 Task: Add the task  Integrate a new online platform for online language learning to the section DevOps Dynamo in the project ArcticForge and add a Due Date to the respective task as 2023/07/27
Action: Mouse moved to (67, 323)
Screenshot: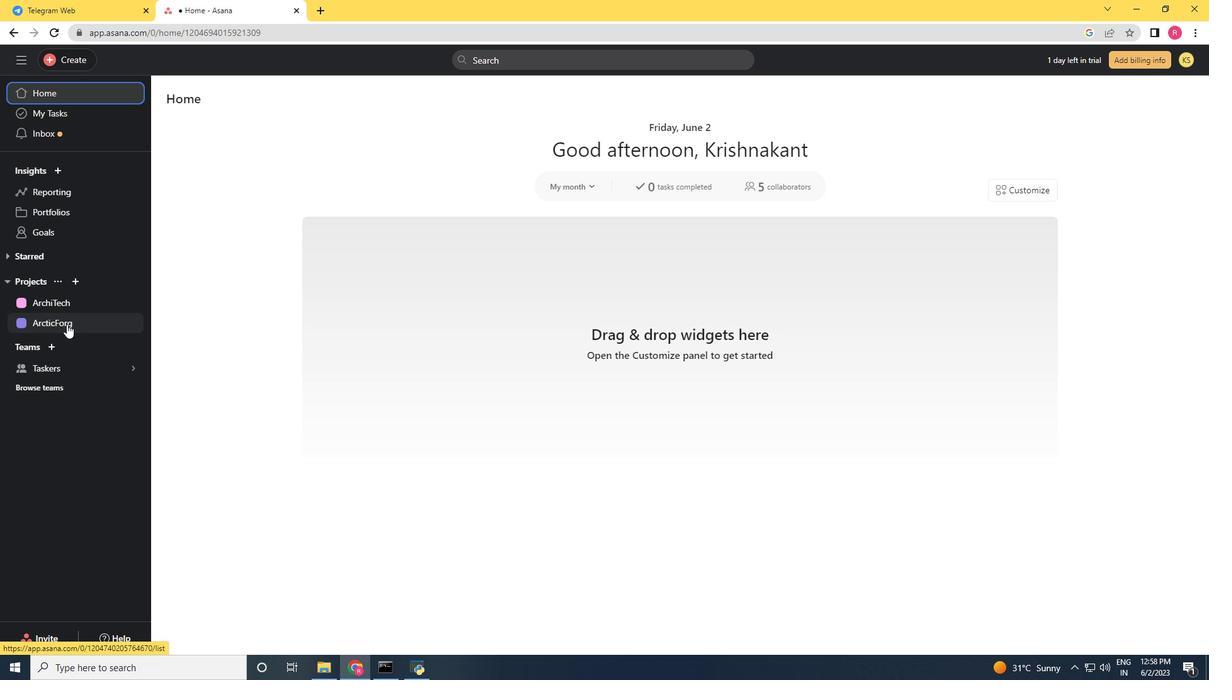 
Action: Mouse pressed left at (67, 323)
Screenshot: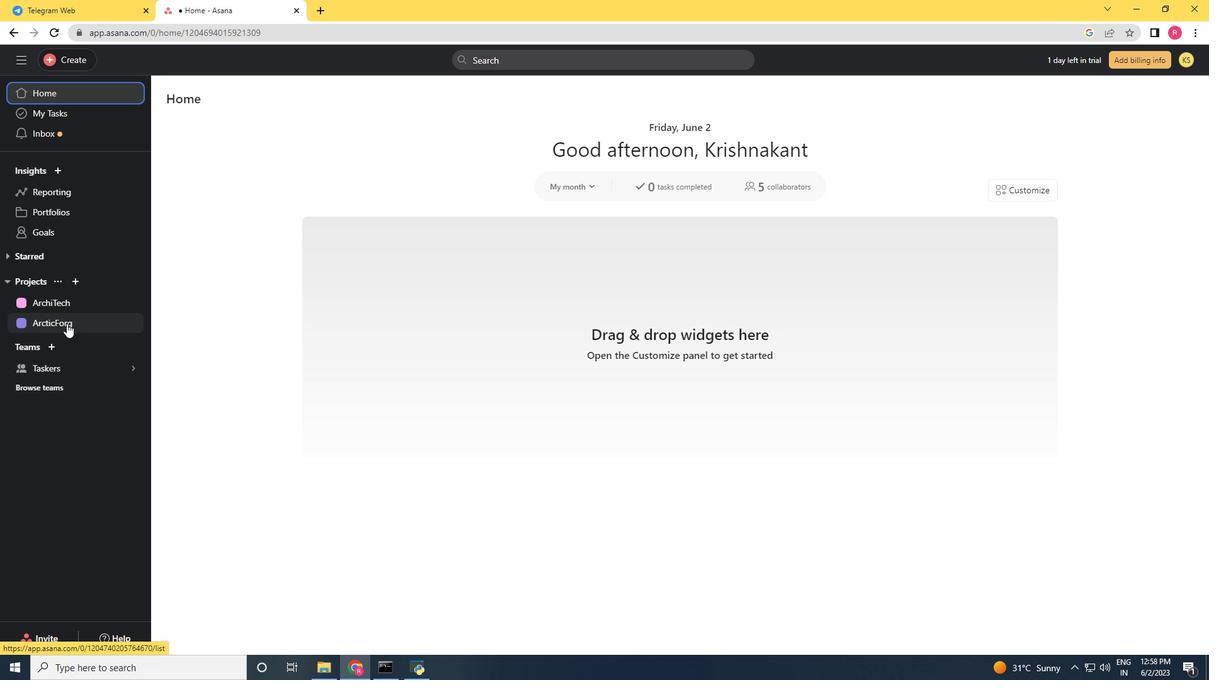 
Action: Mouse moved to (737, 403)
Screenshot: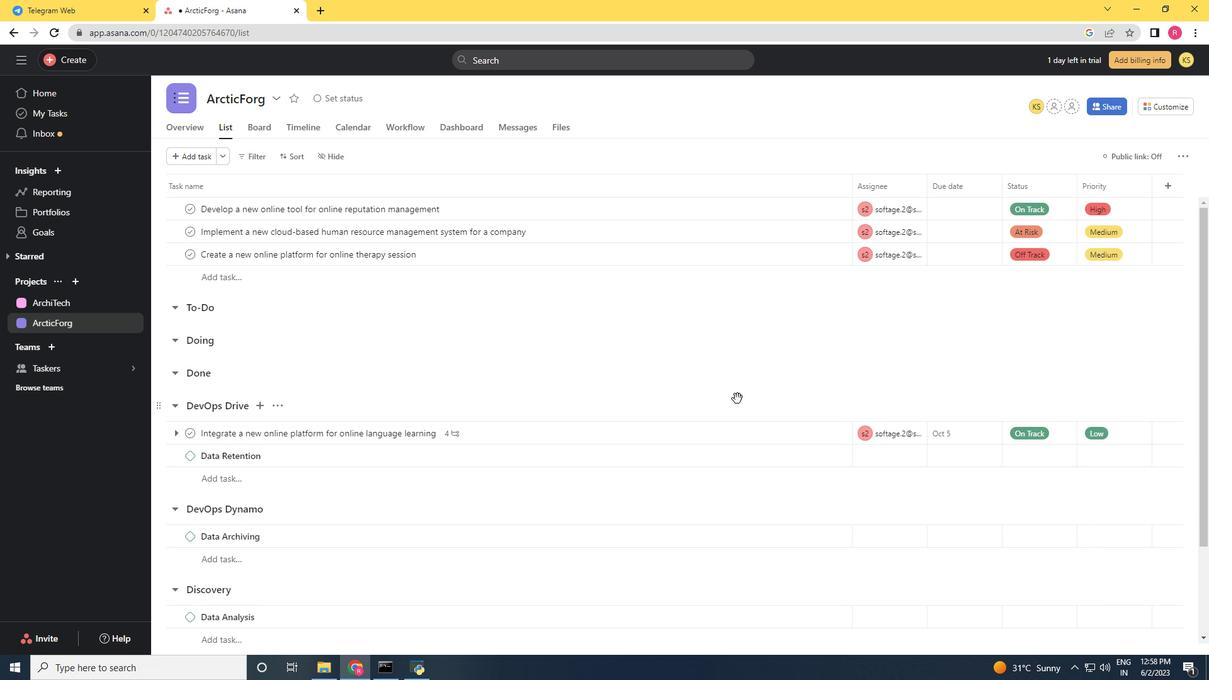 
Action: Mouse scrolled (737, 398) with delta (0, 0)
Screenshot: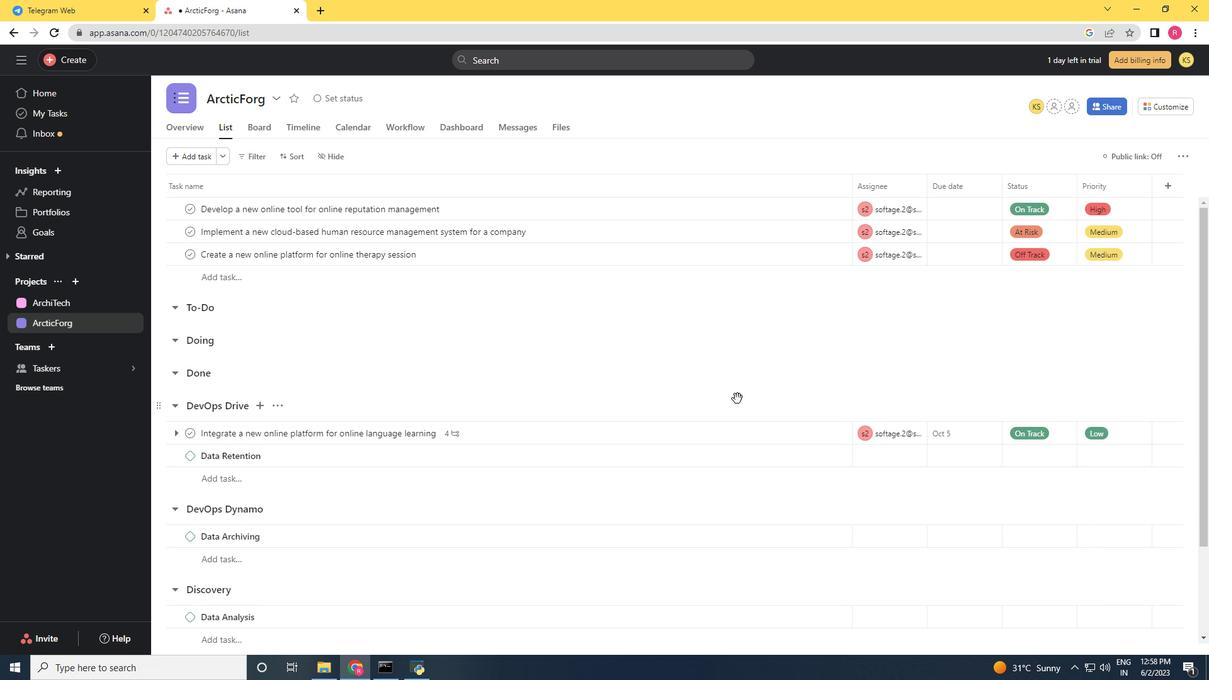 
Action: Mouse moved to (737, 407)
Screenshot: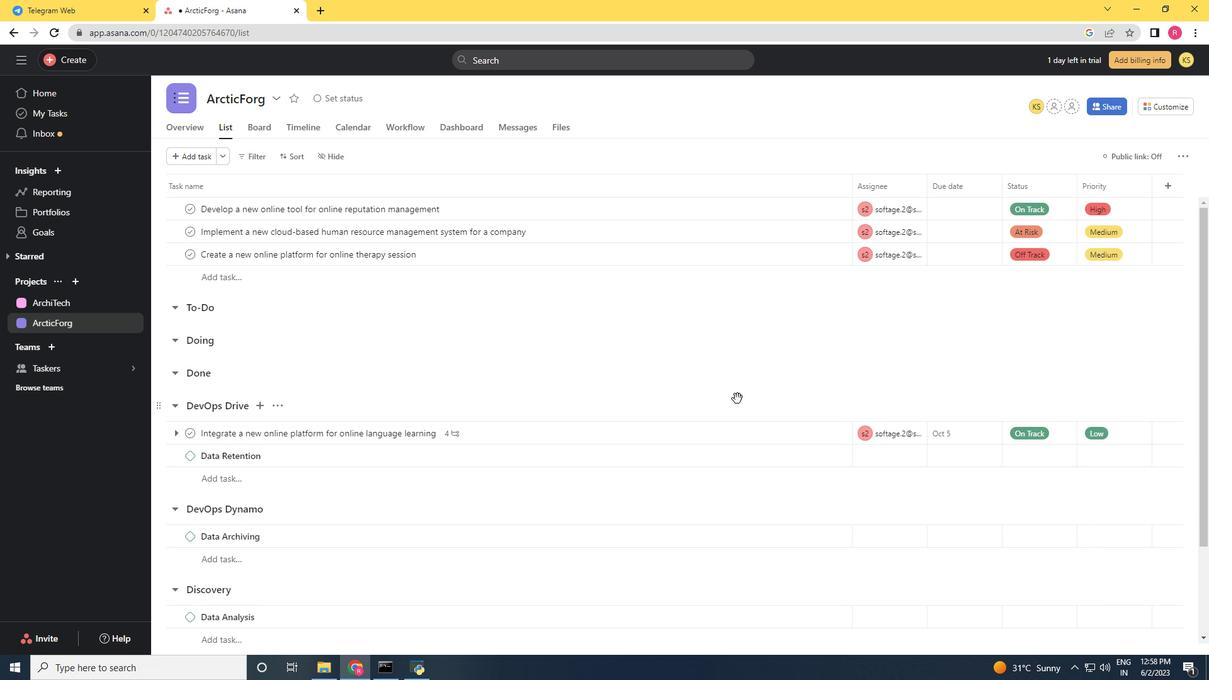 
Action: Mouse scrolled (737, 402) with delta (0, 0)
Screenshot: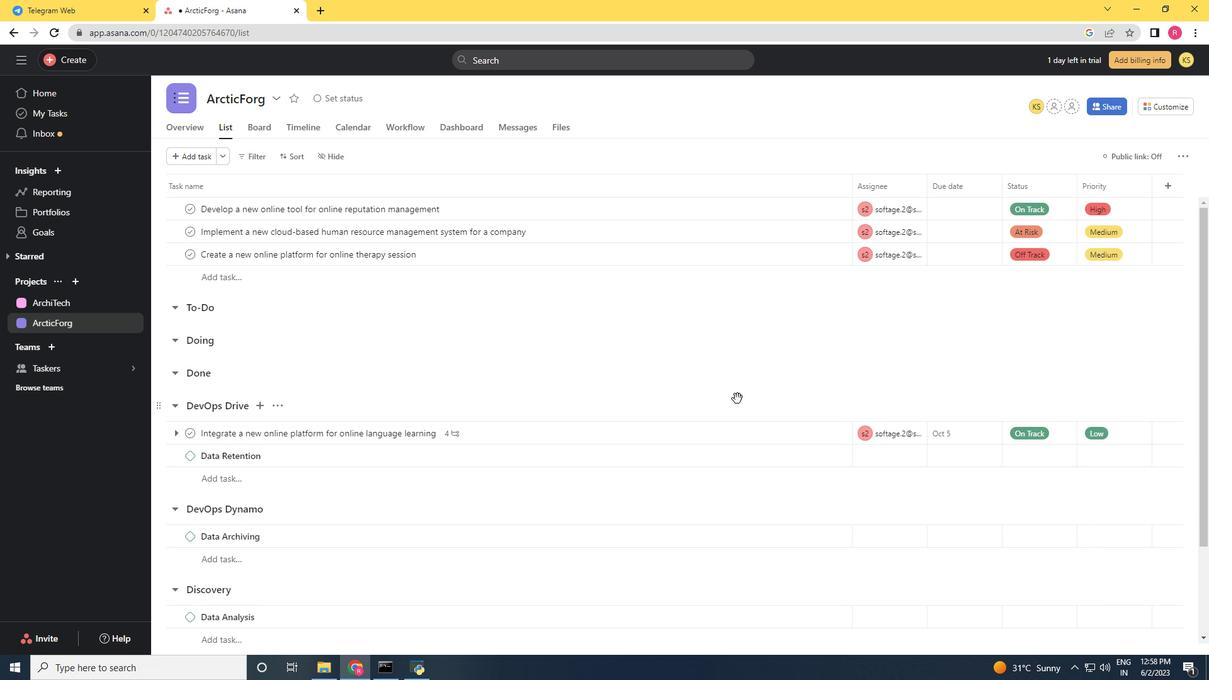 
Action: Mouse moved to (815, 321)
Screenshot: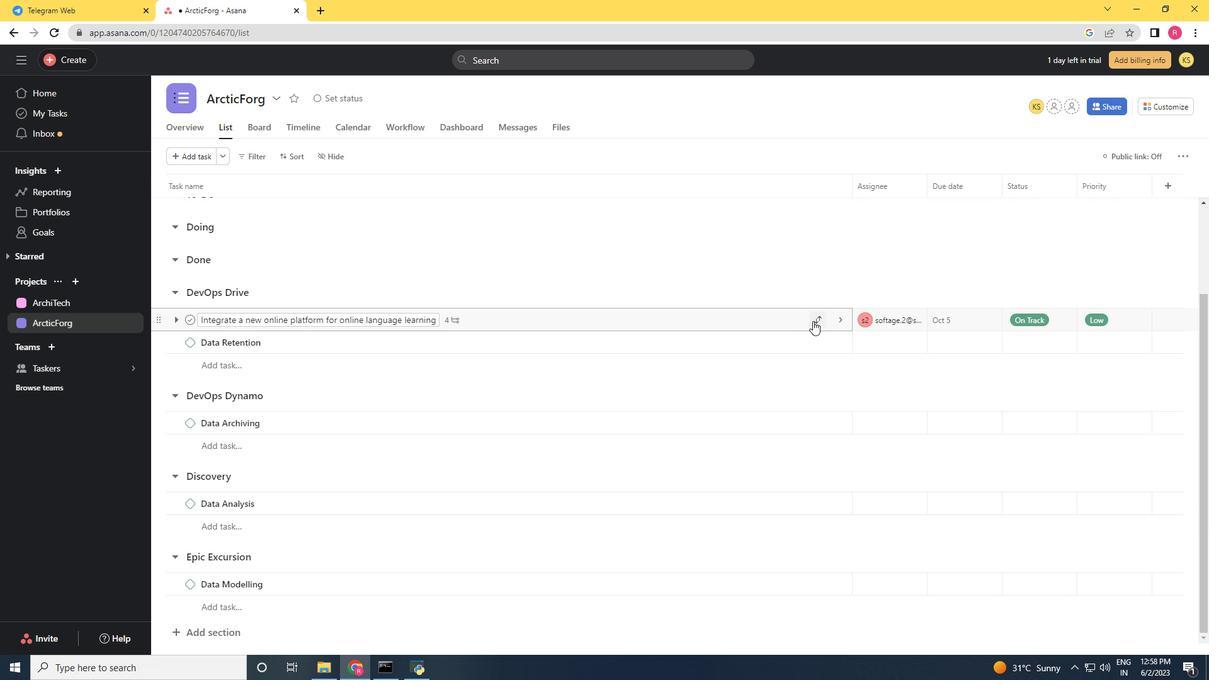 
Action: Mouse pressed left at (815, 321)
Screenshot: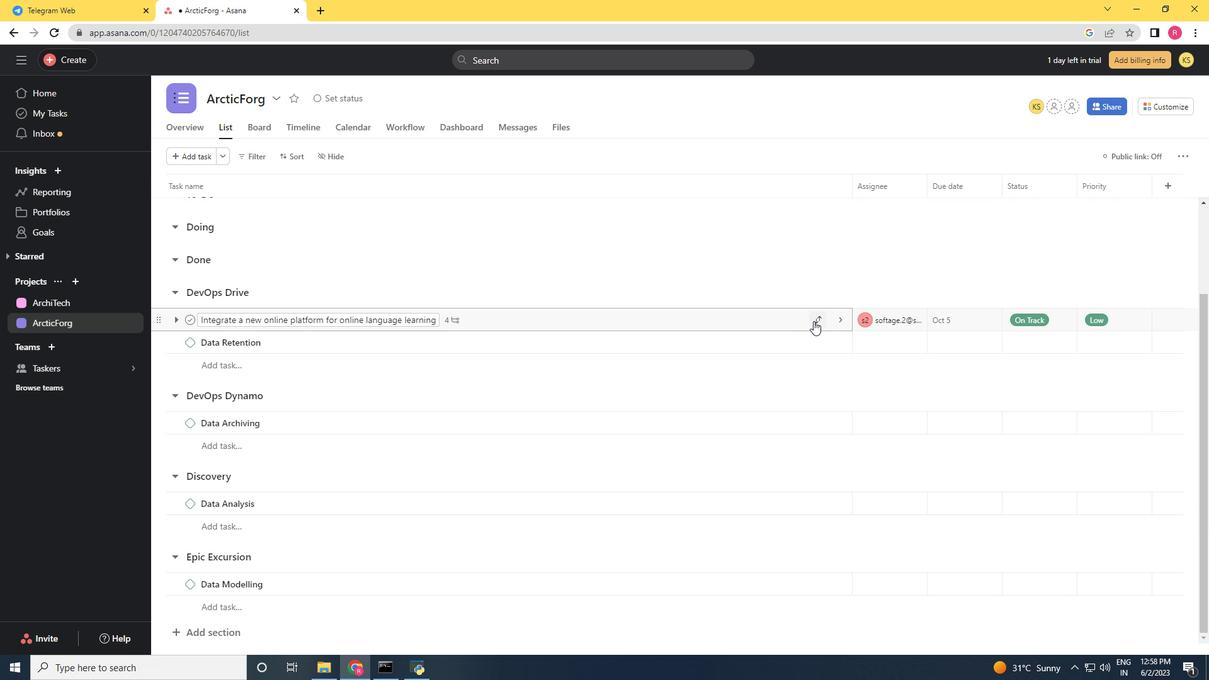 
Action: Mouse moved to (821, 334)
Screenshot: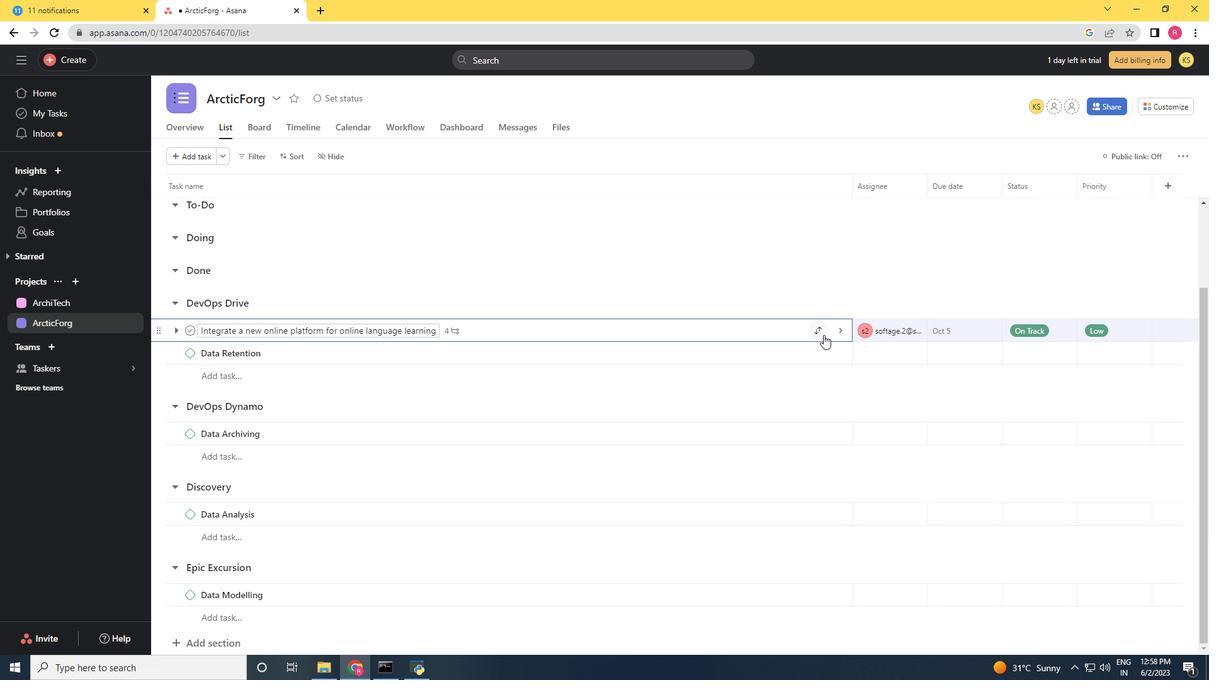 
Action: Mouse pressed left at (821, 334)
Screenshot: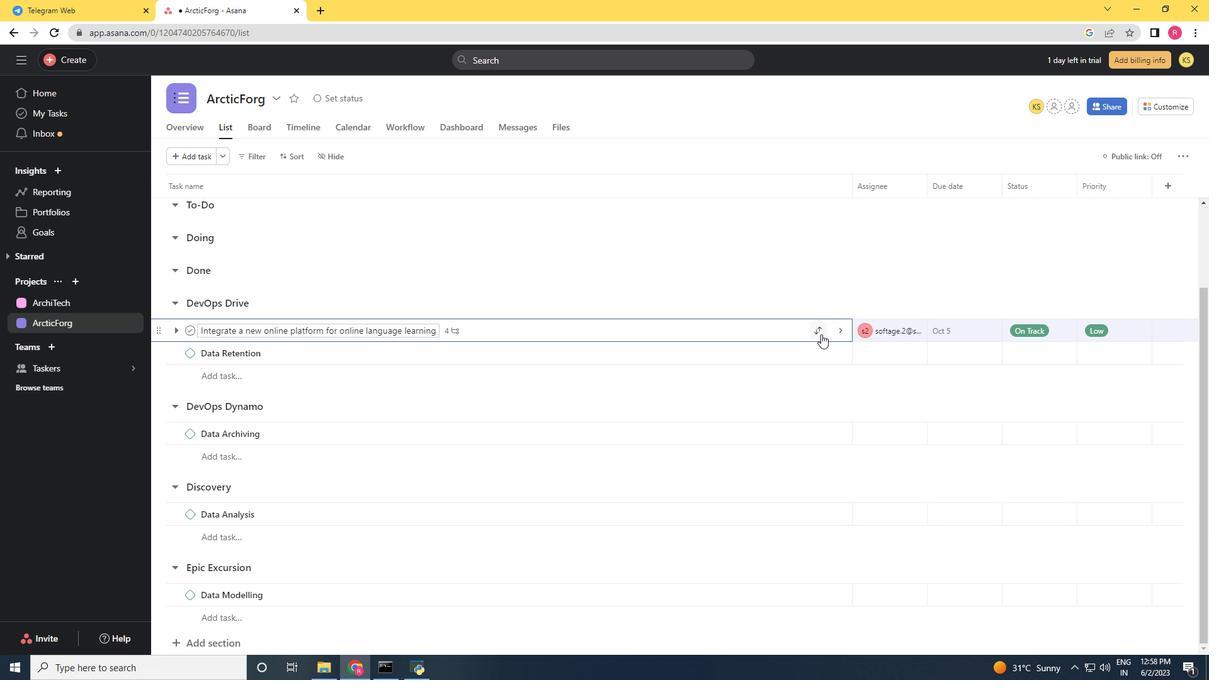 
Action: Mouse moved to (784, 498)
Screenshot: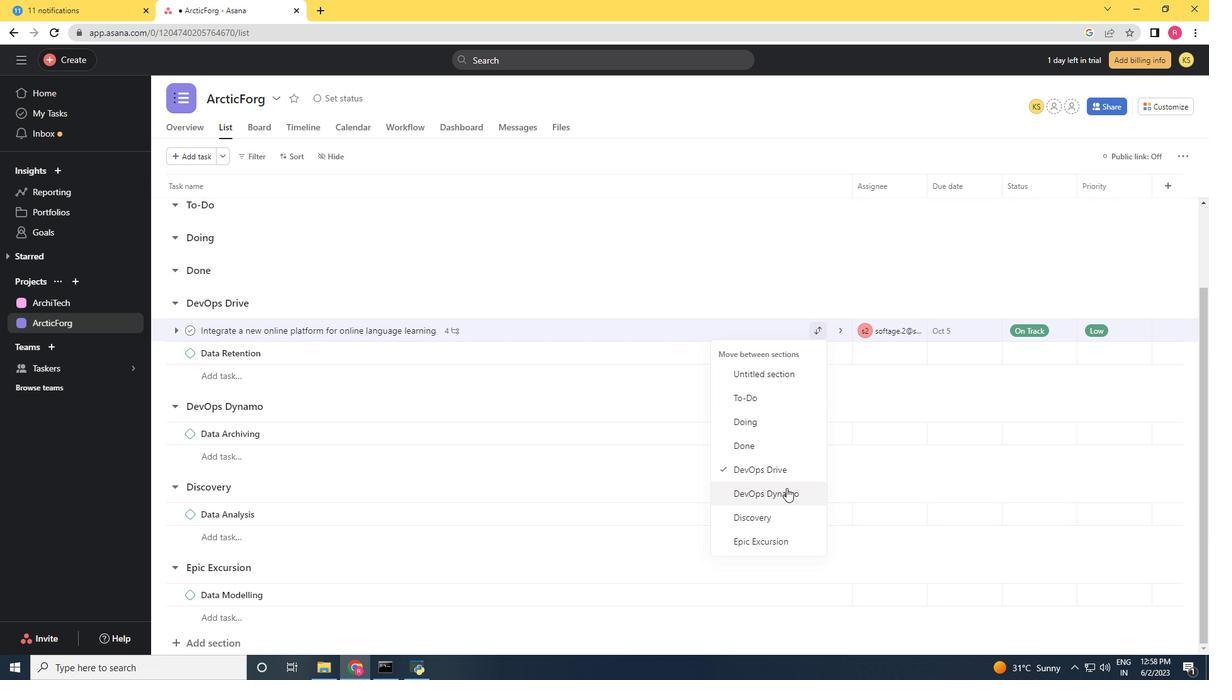 
Action: Mouse pressed left at (784, 498)
Screenshot: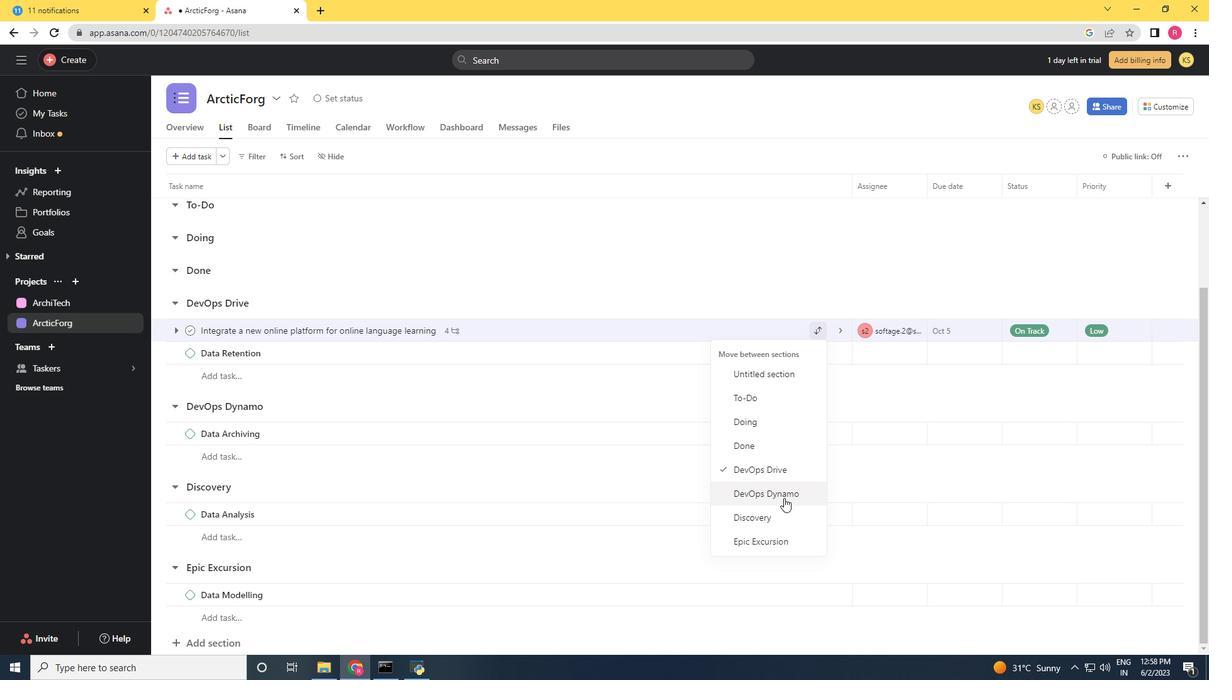 
Action: Mouse moved to (674, 449)
Screenshot: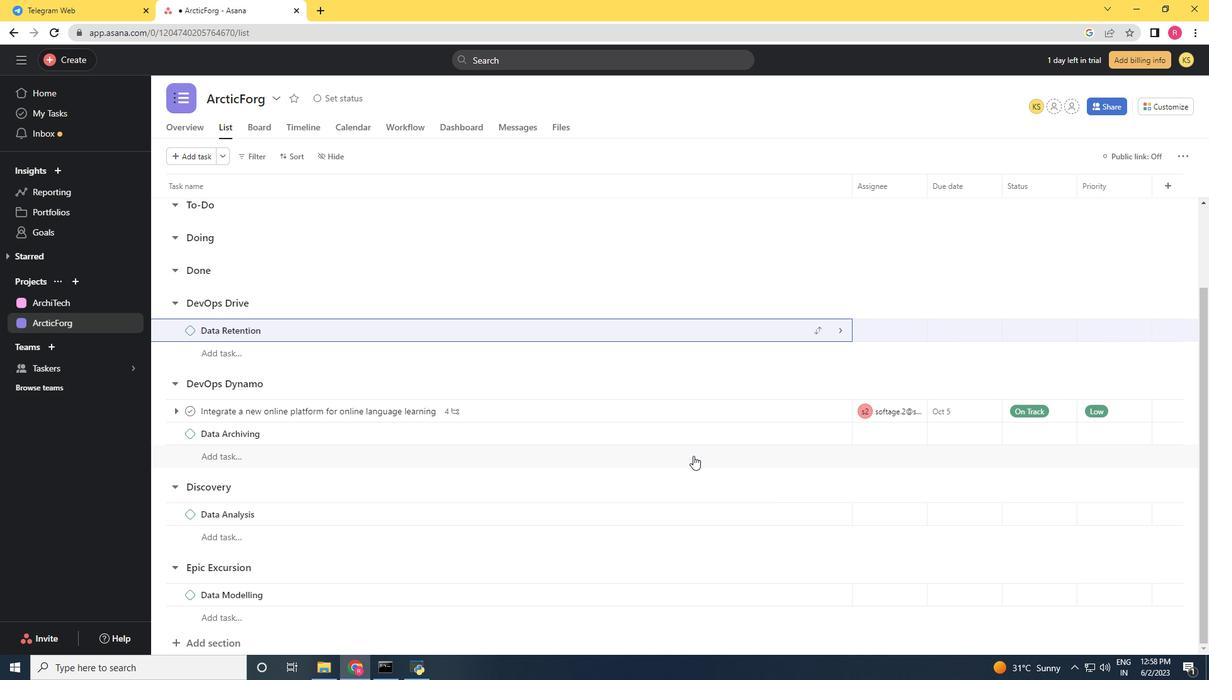 
Action: Mouse scrolled (674, 448) with delta (0, 0)
Screenshot: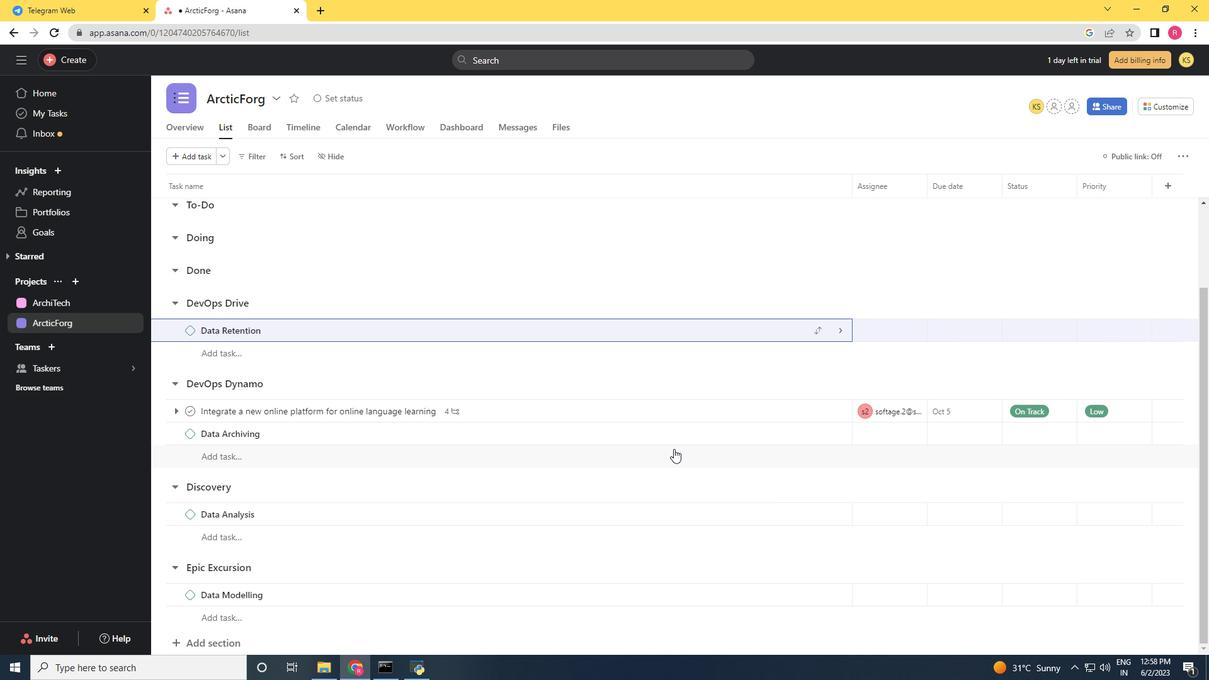 
Action: Mouse scrolled (674, 448) with delta (0, 0)
Screenshot: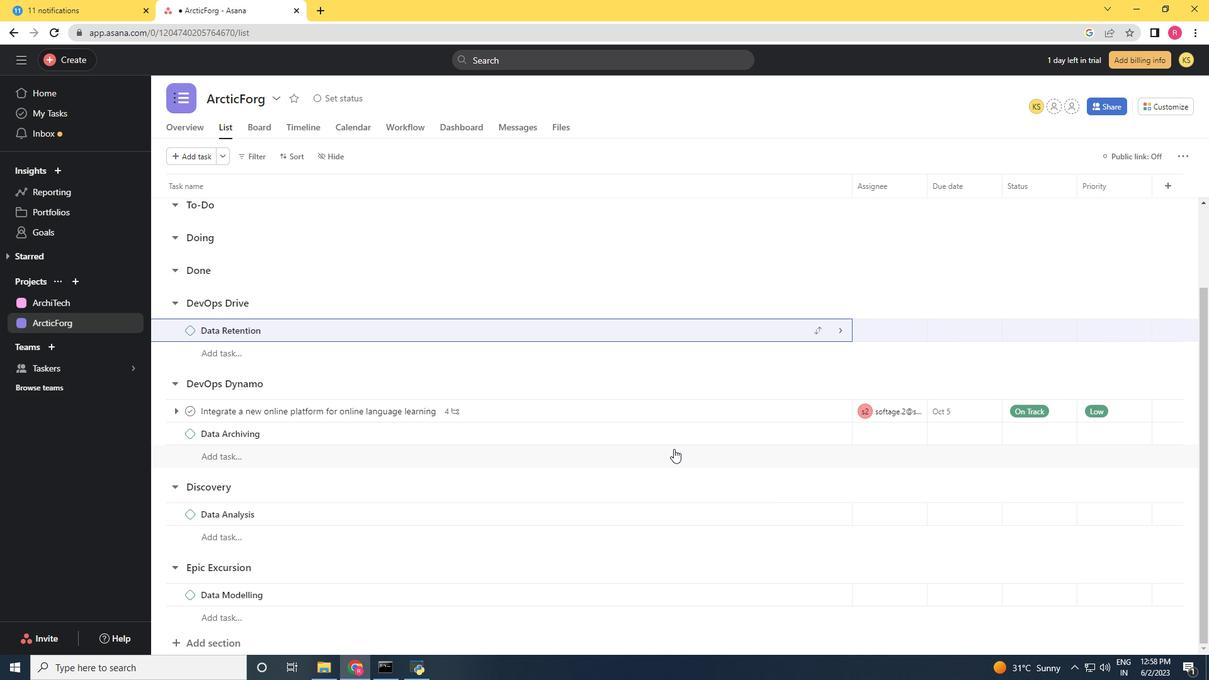 
Action: Mouse moved to (654, 419)
Screenshot: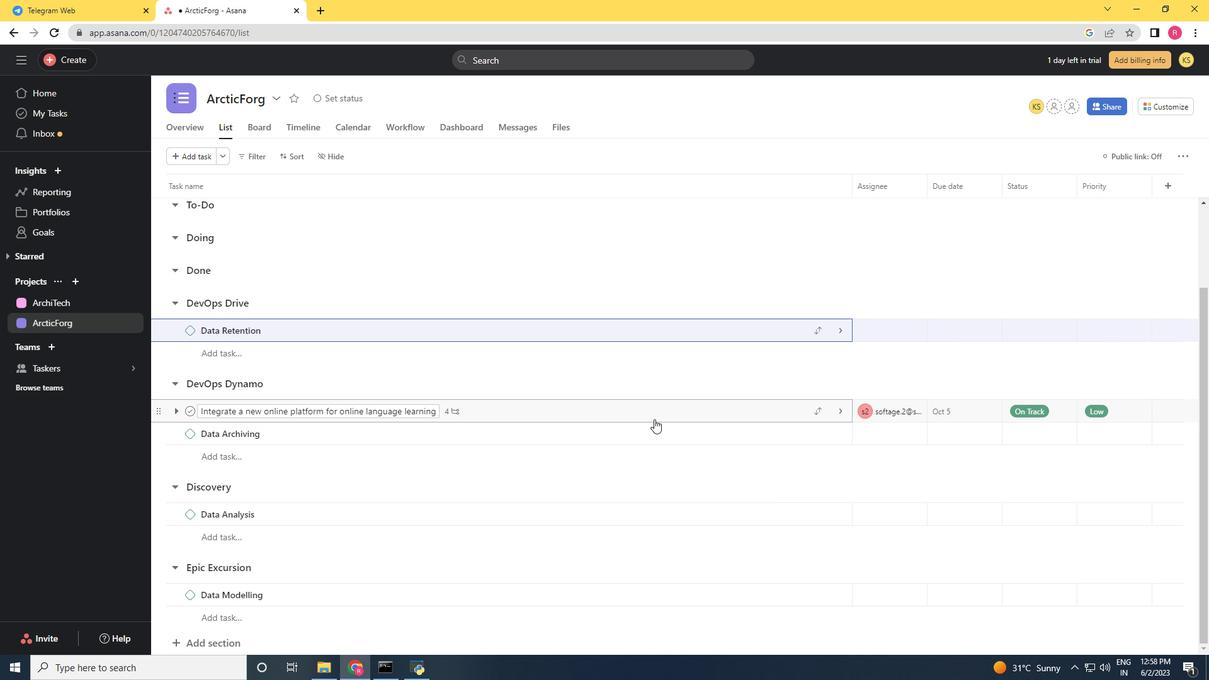 
Action: Mouse pressed left at (654, 419)
Screenshot: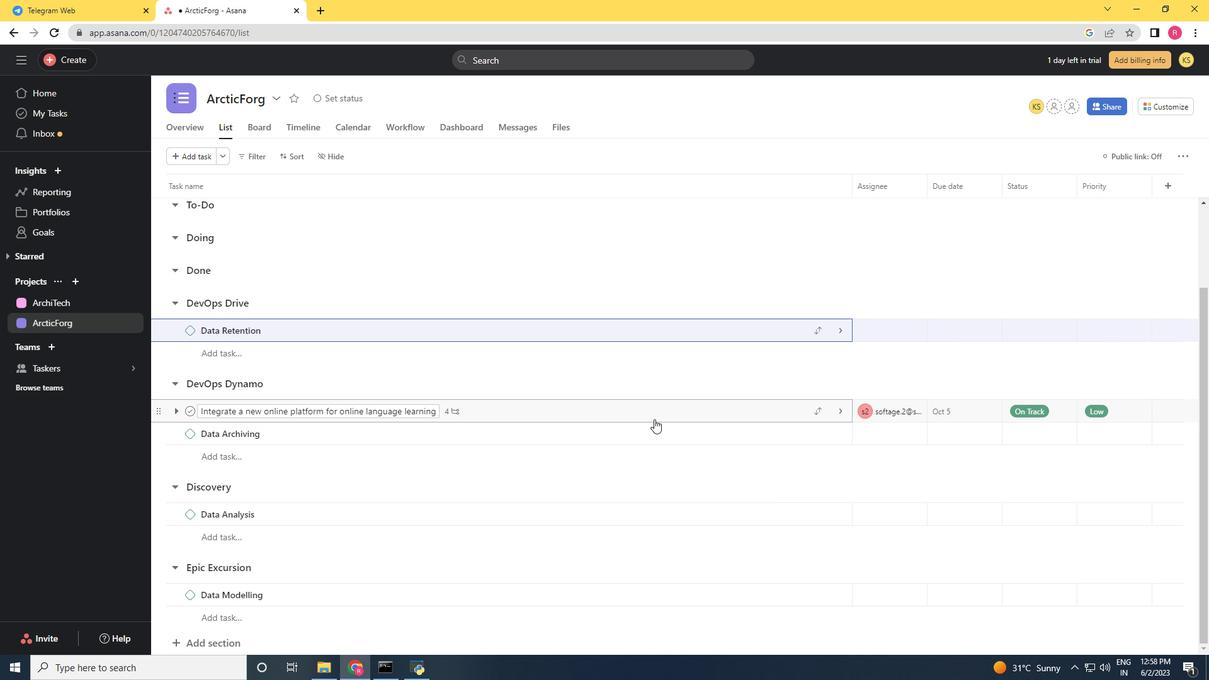 
Action: Mouse moved to (923, 274)
Screenshot: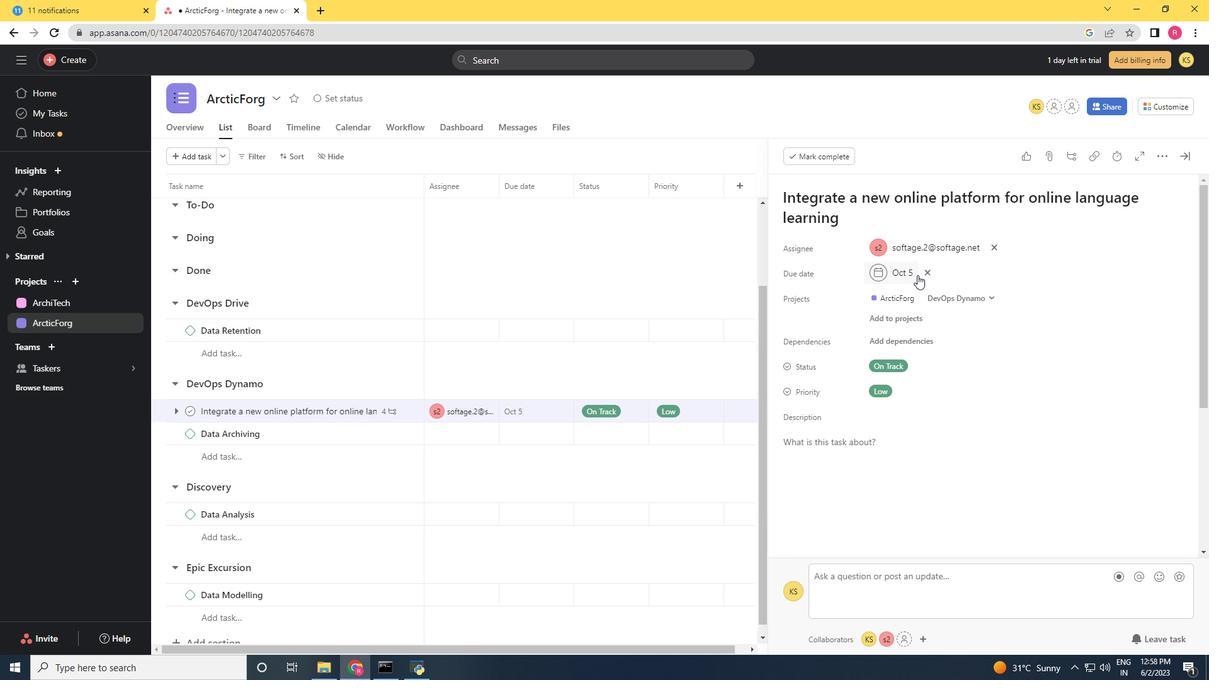 
Action: Mouse pressed left at (923, 274)
Screenshot: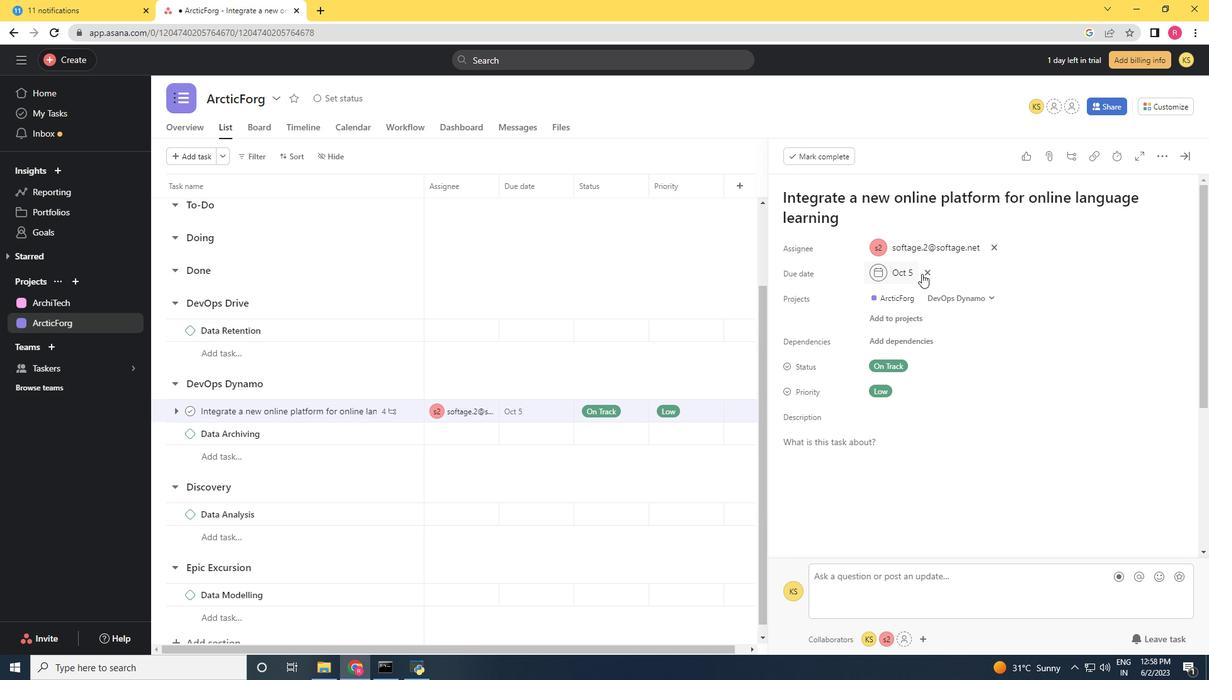 
Action: Mouse moved to (875, 276)
Screenshot: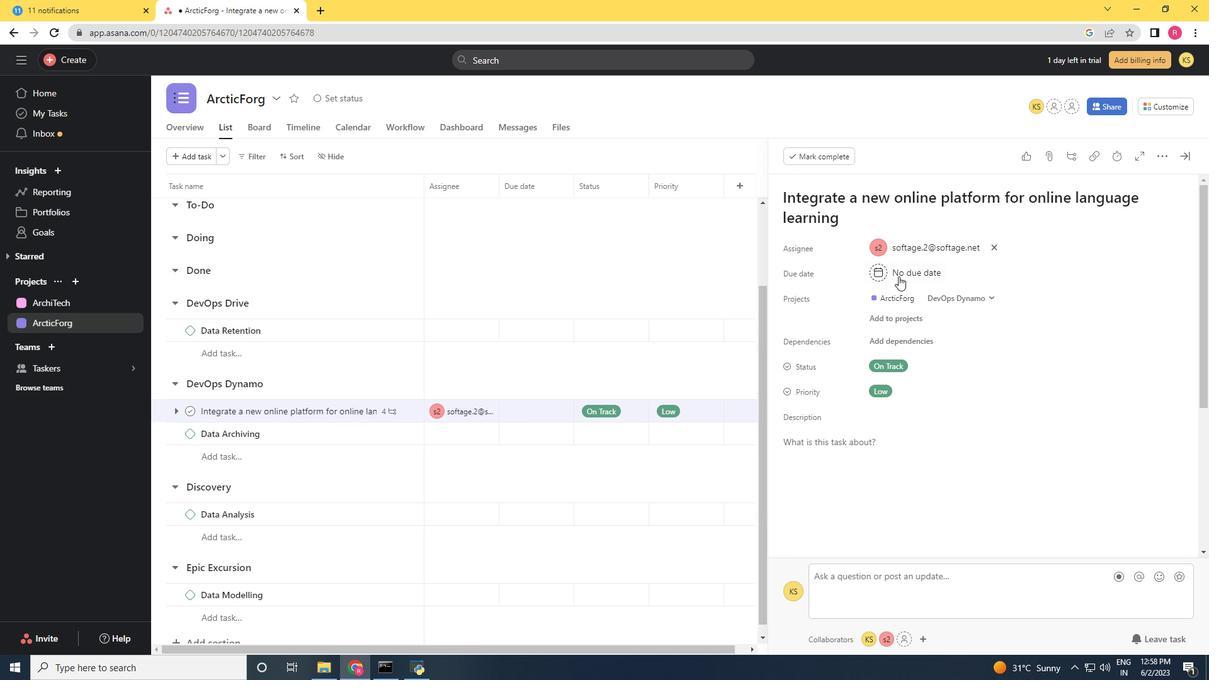 
Action: Mouse pressed left at (875, 276)
Screenshot: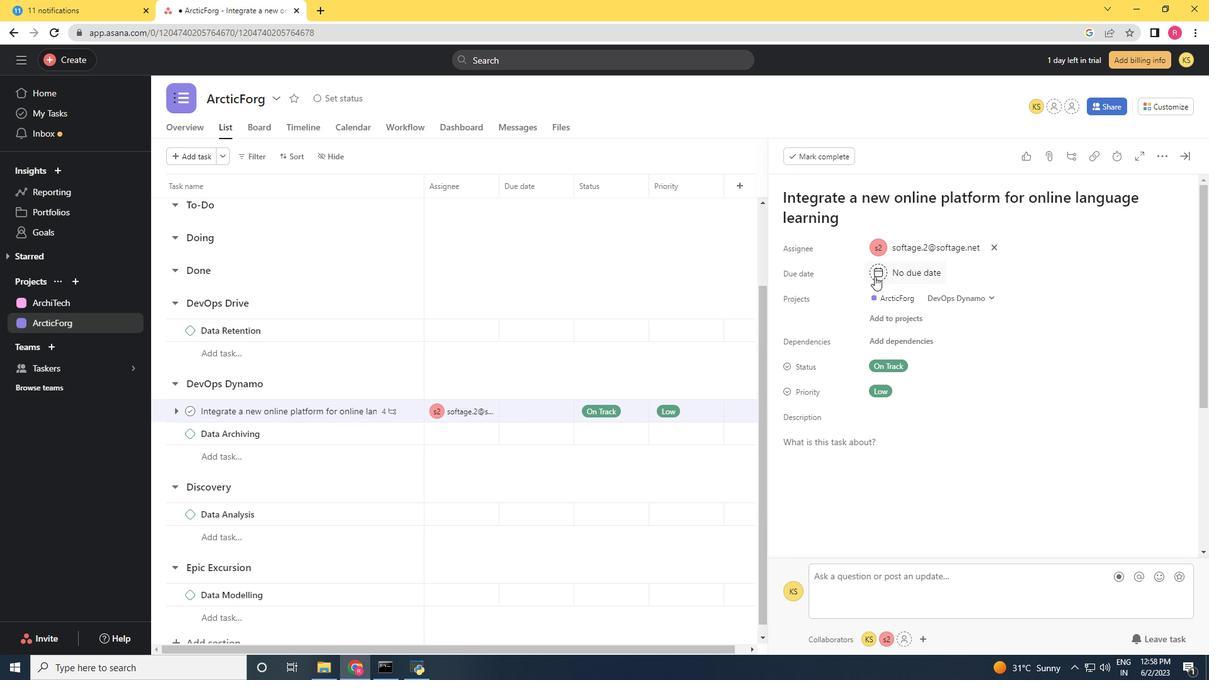 
Action: Mouse moved to (1017, 337)
Screenshot: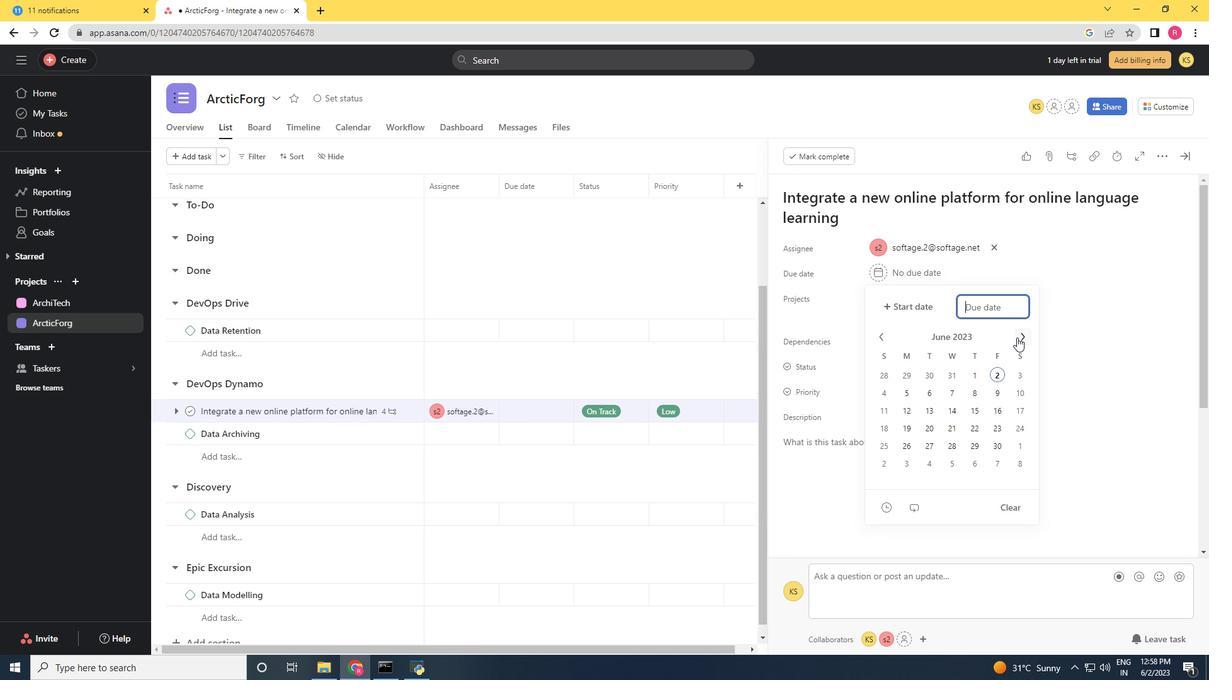 
Action: Mouse pressed left at (1017, 337)
Screenshot: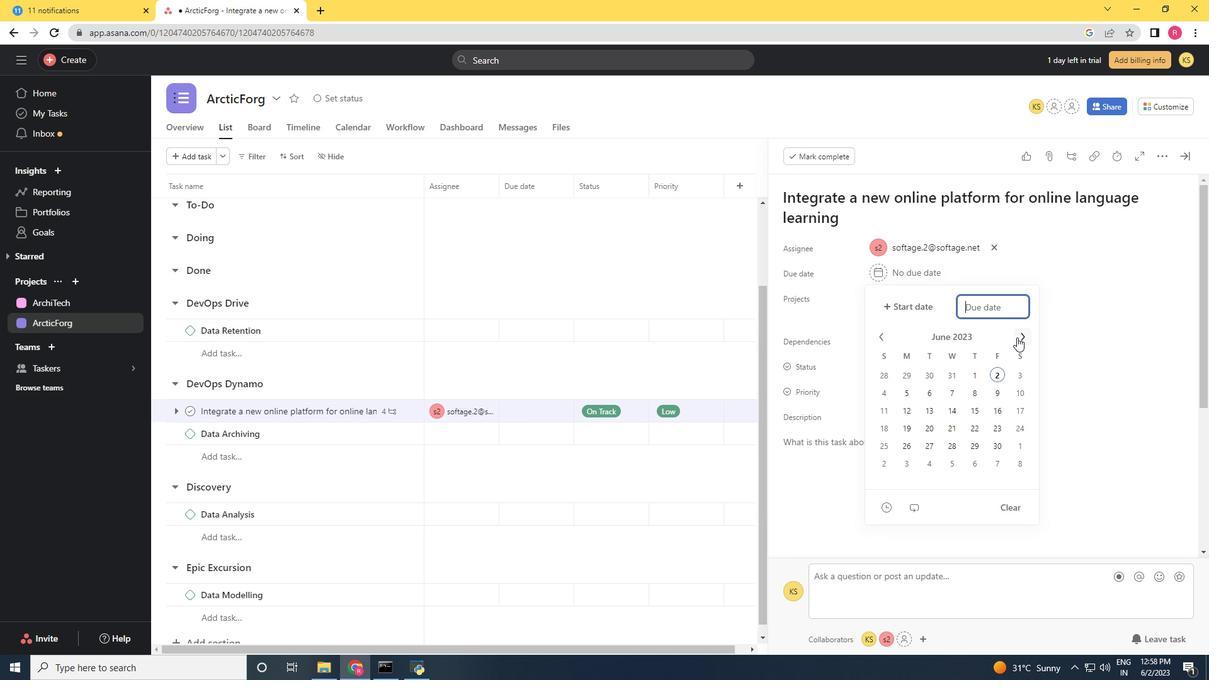 
Action: Mouse moved to (974, 448)
Screenshot: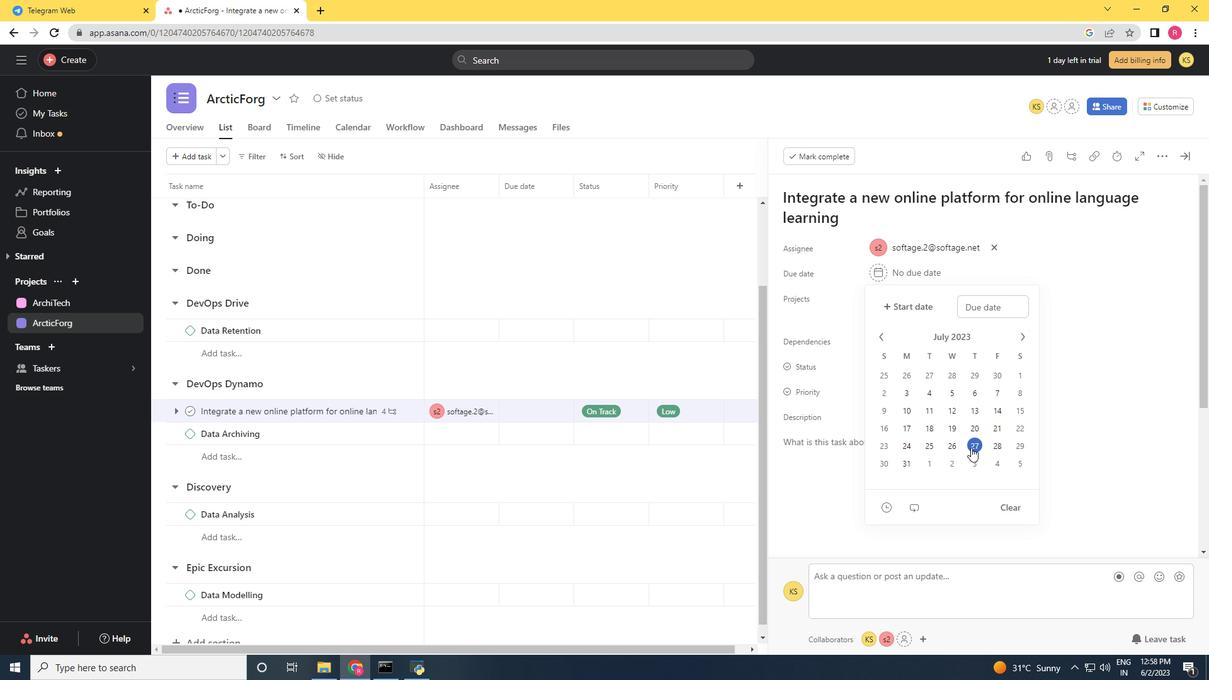 
Action: Mouse pressed left at (974, 448)
Screenshot: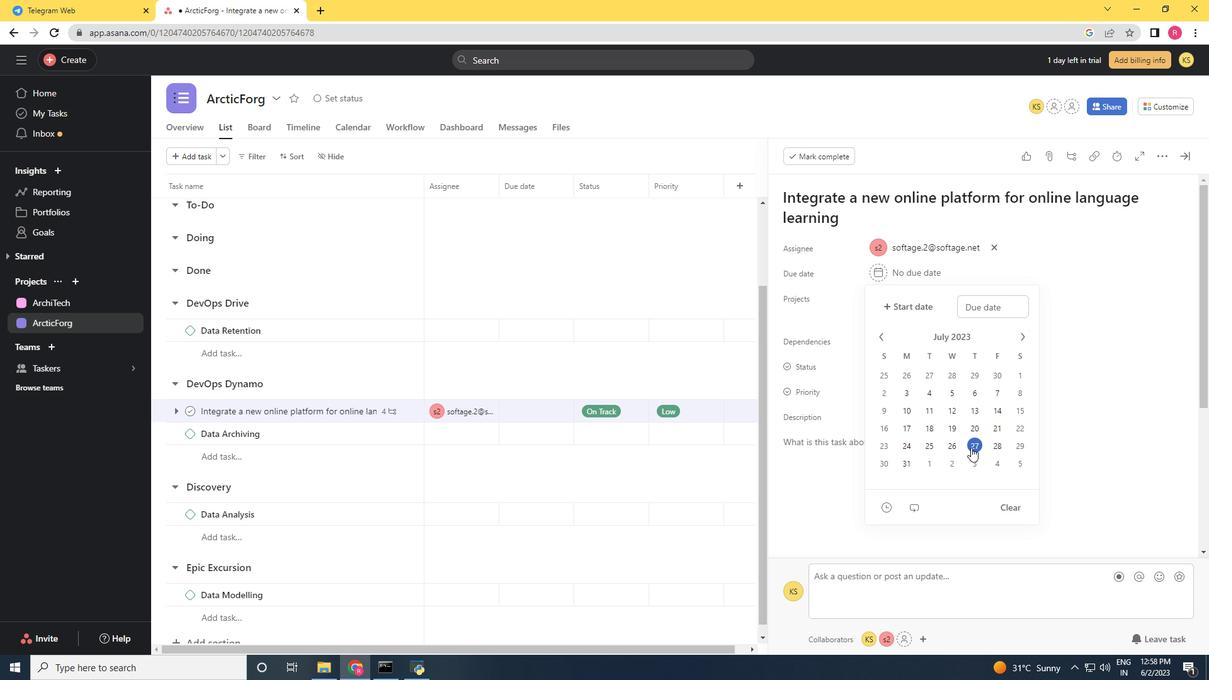 
Action: Mouse moved to (1121, 363)
Screenshot: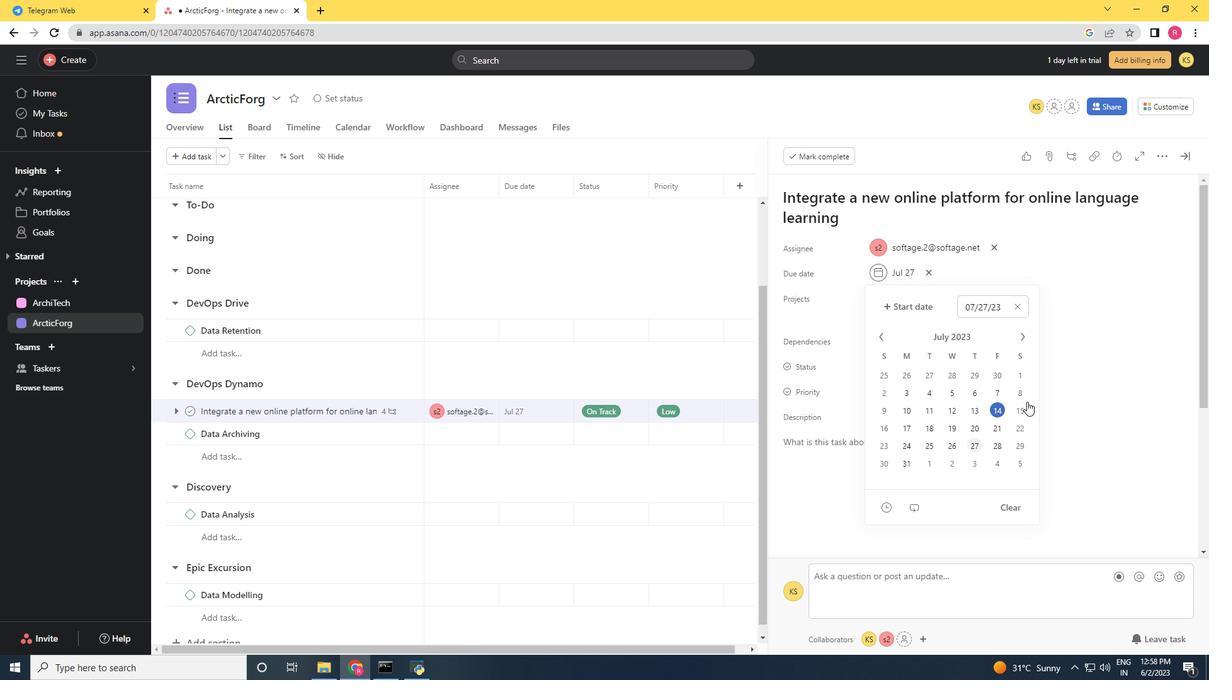 
Action: Mouse pressed left at (1121, 363)
Screenshot: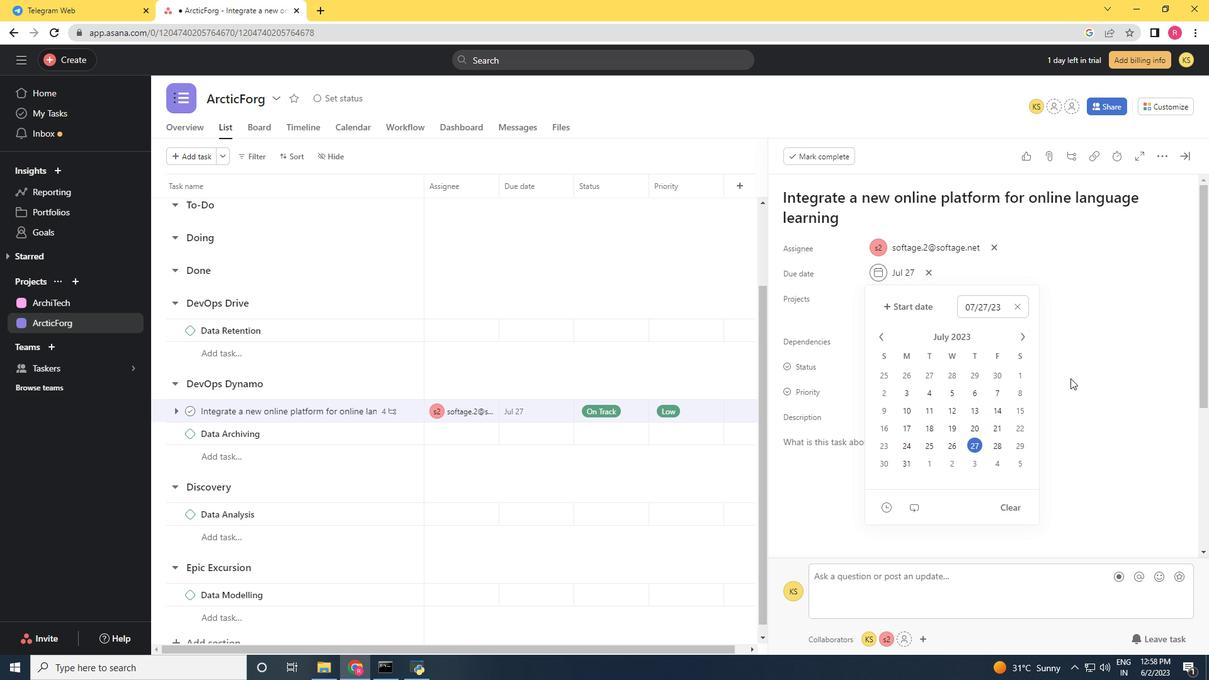 
Action: Mouse moved to (1185, 151)
Screenshot: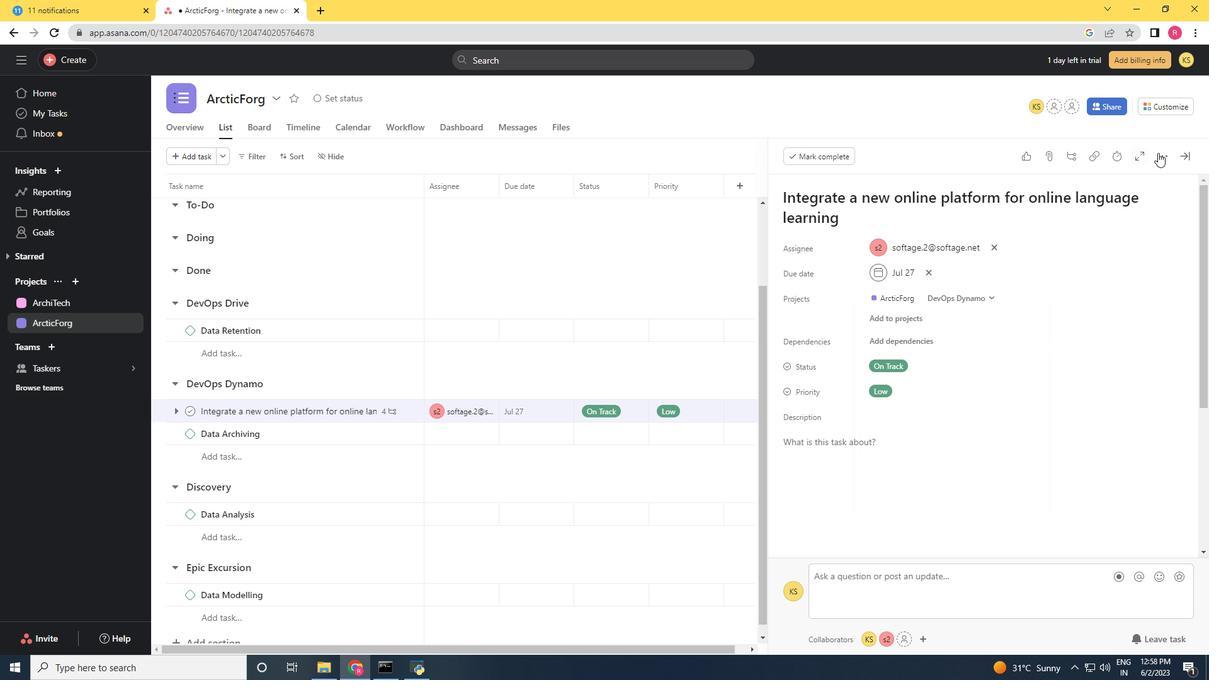 
Action: Mouse pressed left at (1185, 151)
Screenshot: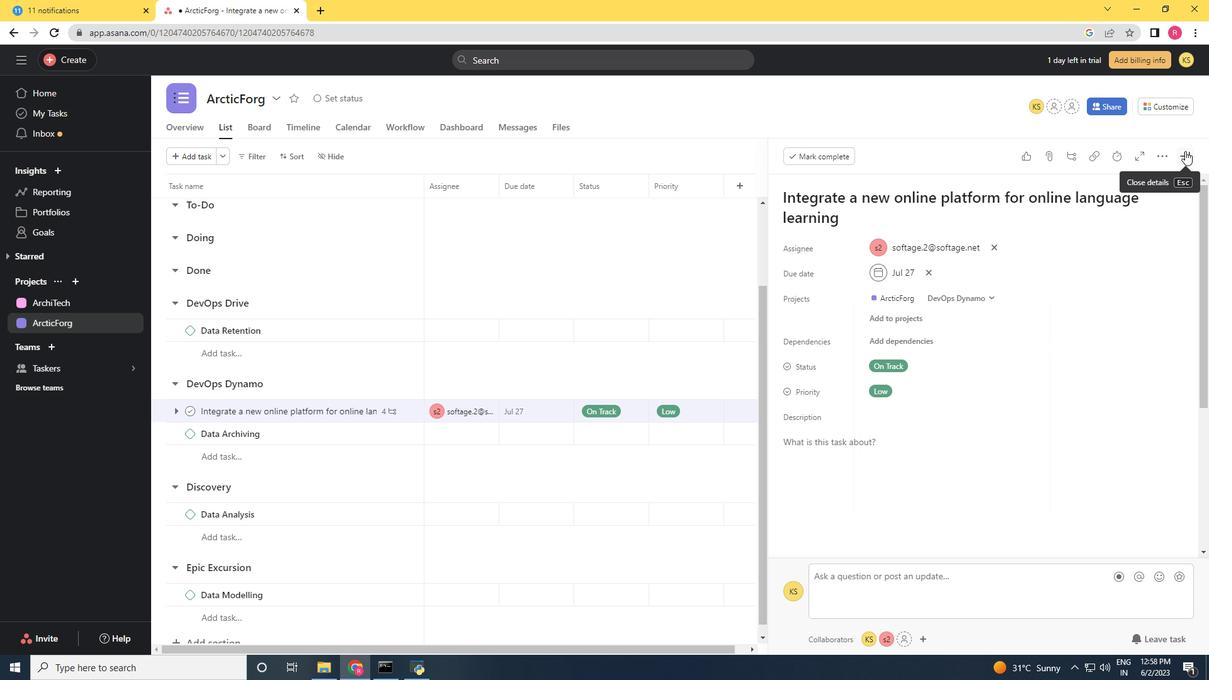 
Action: Mouse moved to (964, 446)
Screenshot: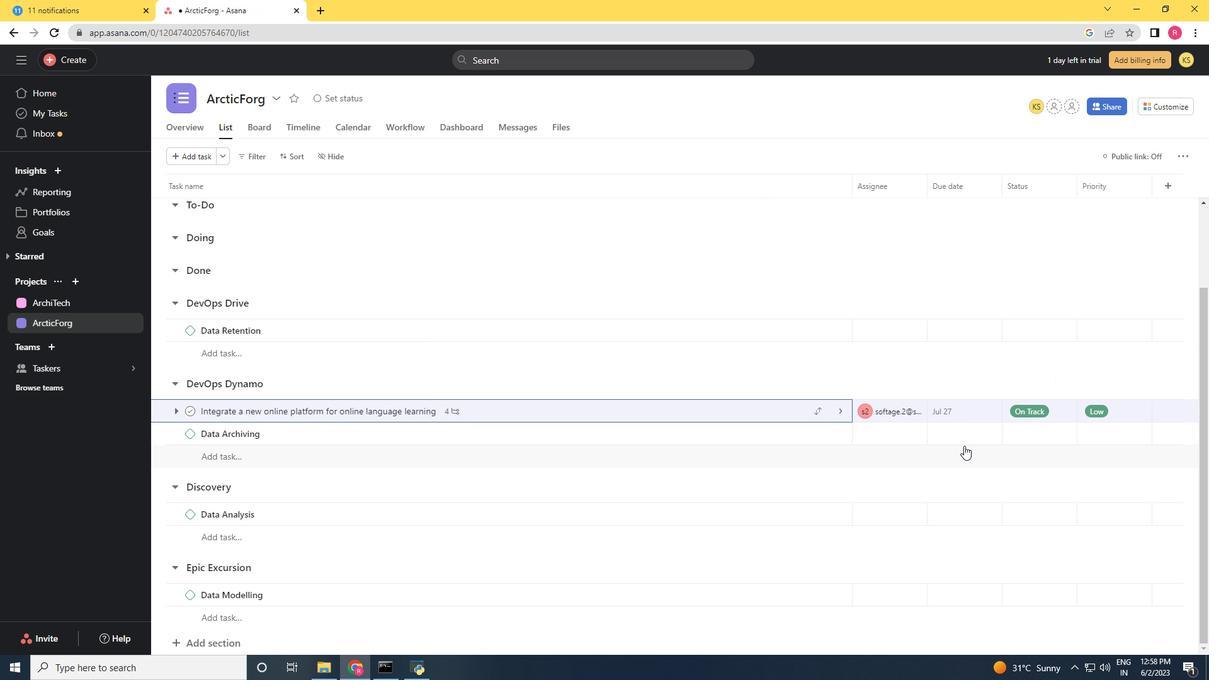 
